 Task: Create New Customer with Customer Name: Mughlai Fine Indian Cuisine, Billing Address Line1: 3519 Cook Hill Road, Billing Address Line2:  Danbury, Billing Address Line3:  Connecticut 06810
Action: Mouse moved to (188, 40)
Screenshot: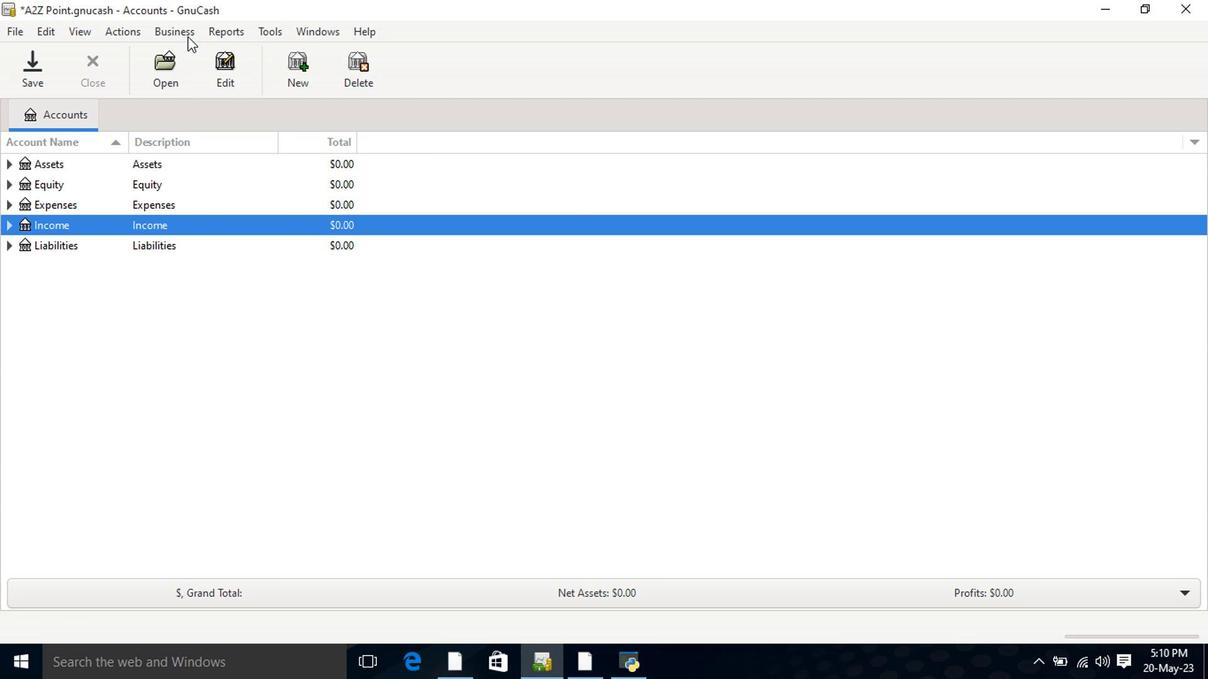 
Action: Mouse pressed left at (188, 40)
Screenshot: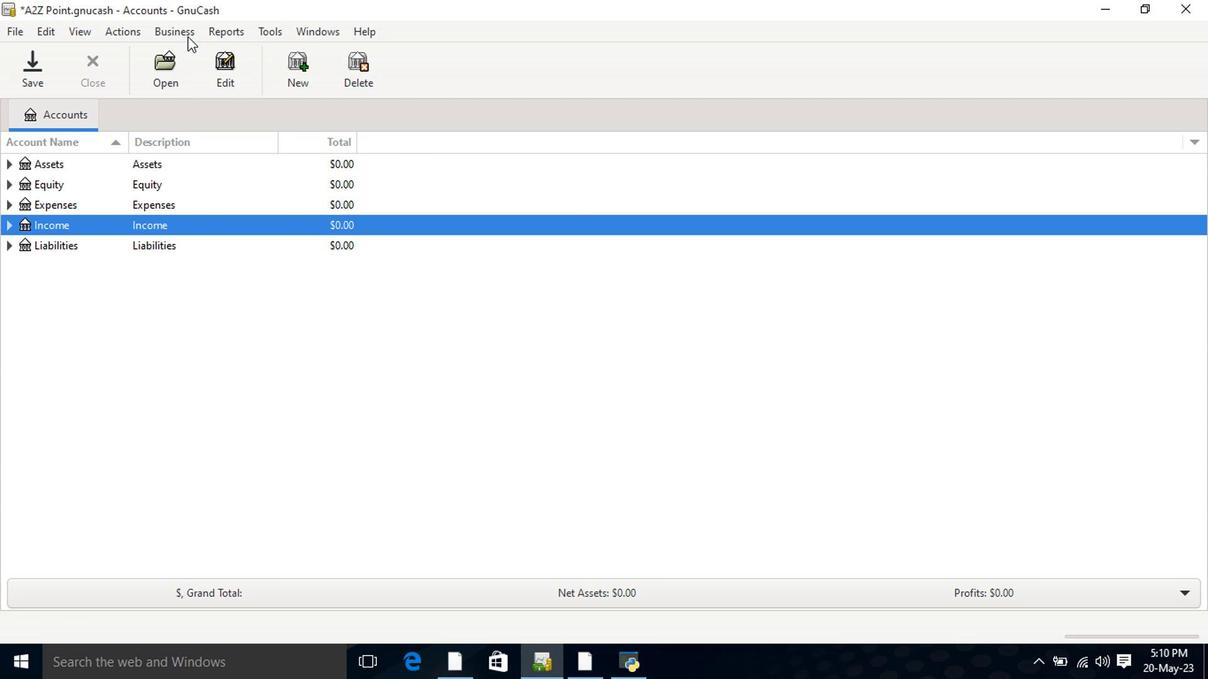
Action: Mouse moved to (350, 76)
Screenshot: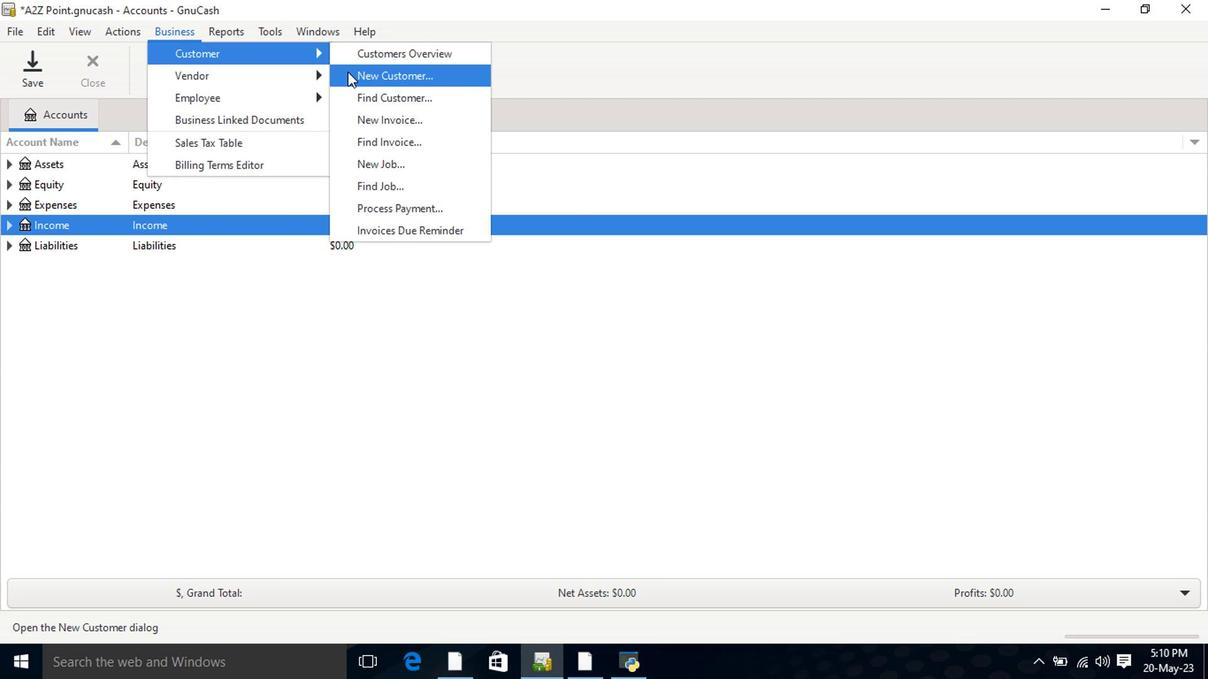 
Action: Mouse pressed left at (350, 76)
Screenshot: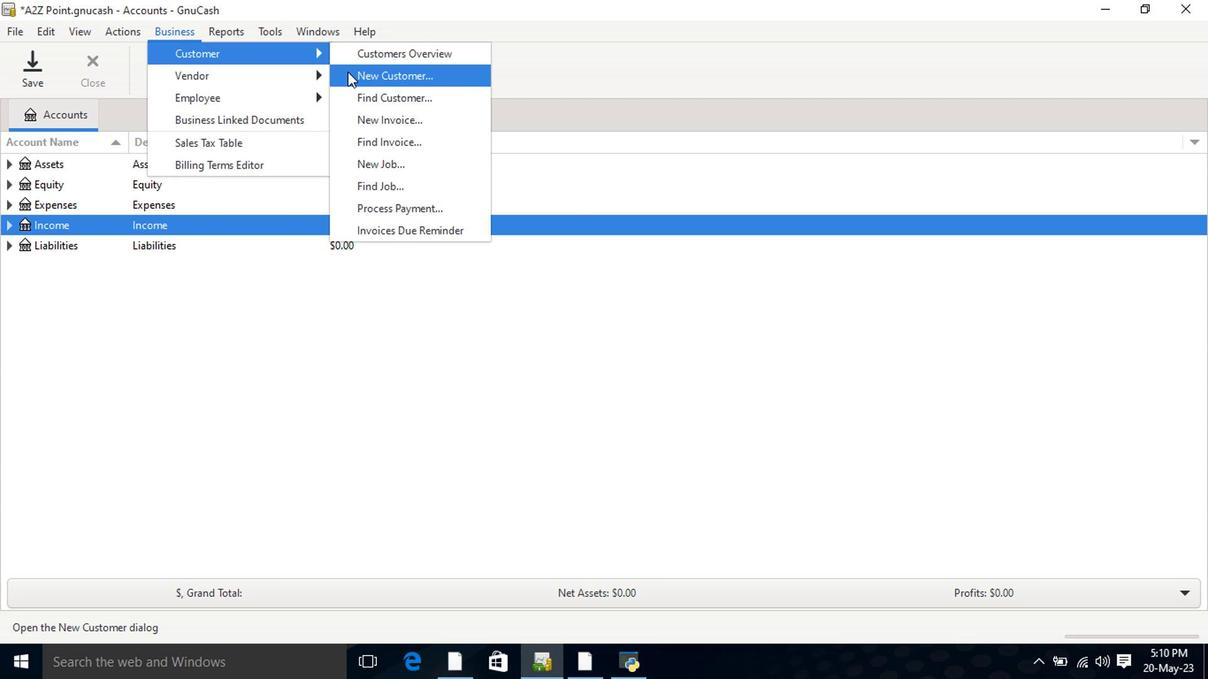 
Action: Mouse moved to (497, 176)
Screenshot: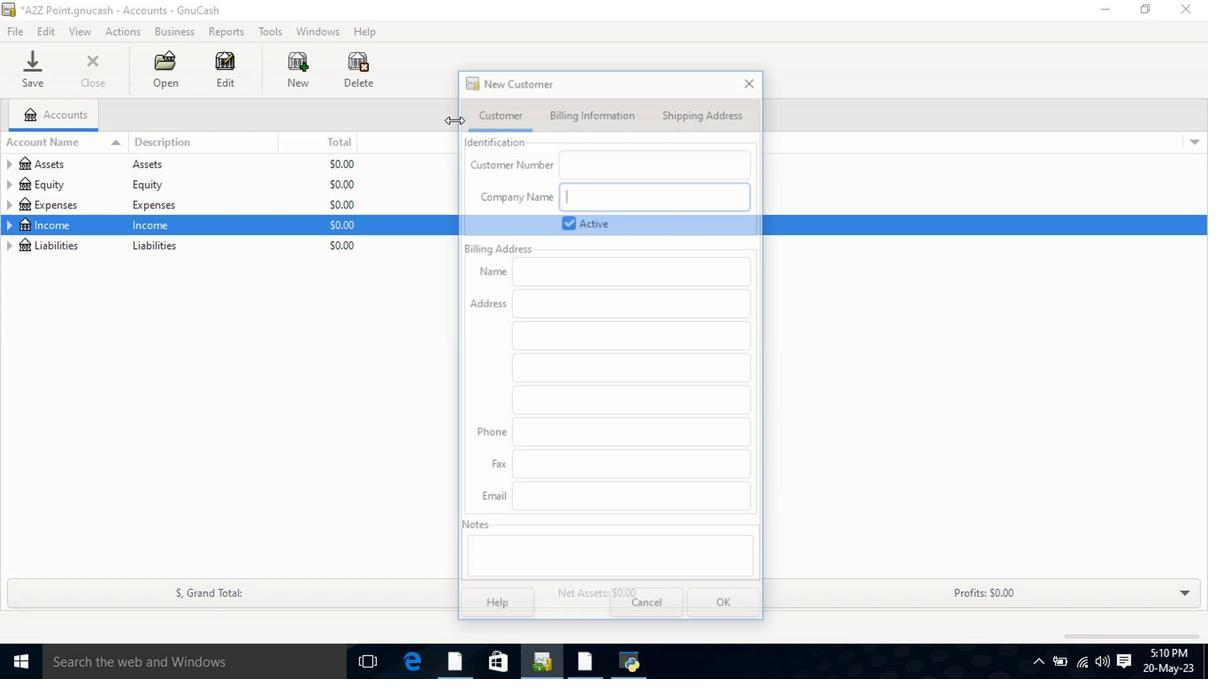 
Action: Key pressed <Key.shift>muglai<Key.space><Key.shift>Fine<Key.space><Key.shift>Indian<Key.space><Key.shift>Cuisine<Key.tab><Key.tab><Key.tab>3519<Key.space><Key.shift>Cook<Key.space><Key.shift>Hill<Key.space><Key.shift>Road<Key.tab><Key.shift><Key.shift>Danburry<Key.backspace><Key.backspace>y<Key.tab>Connecticut<Key.space>06810
Screenshot: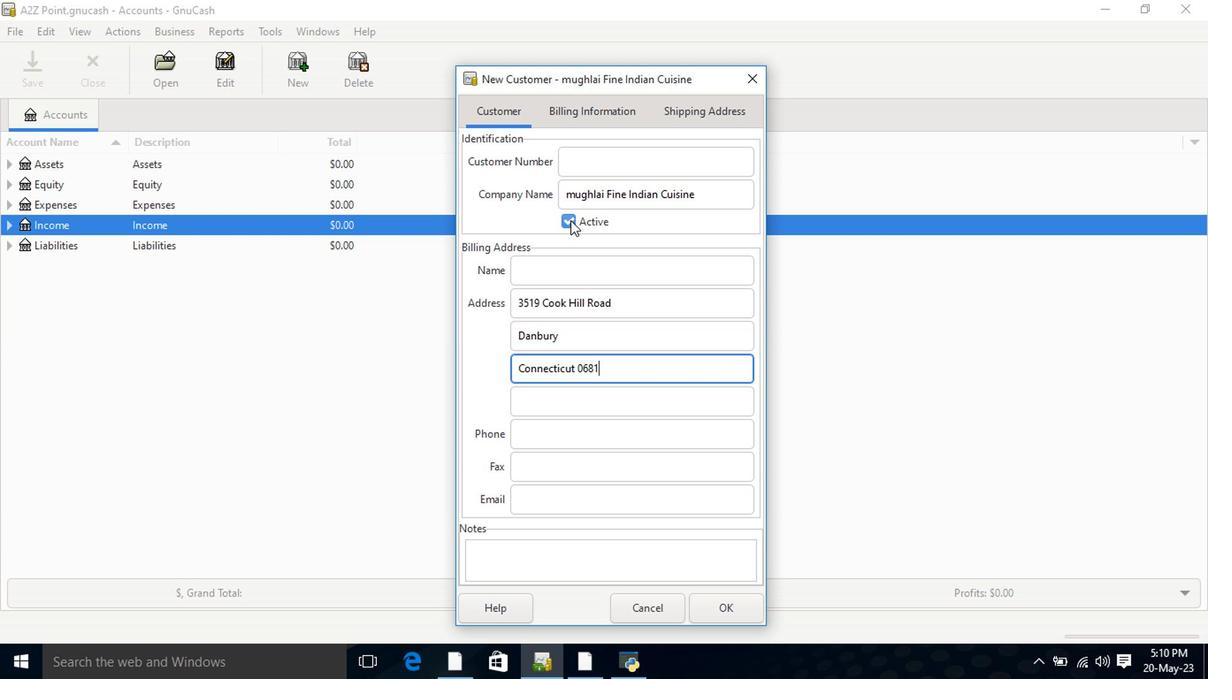 
Action: Mouse moved to (727, 604)
Screenshot: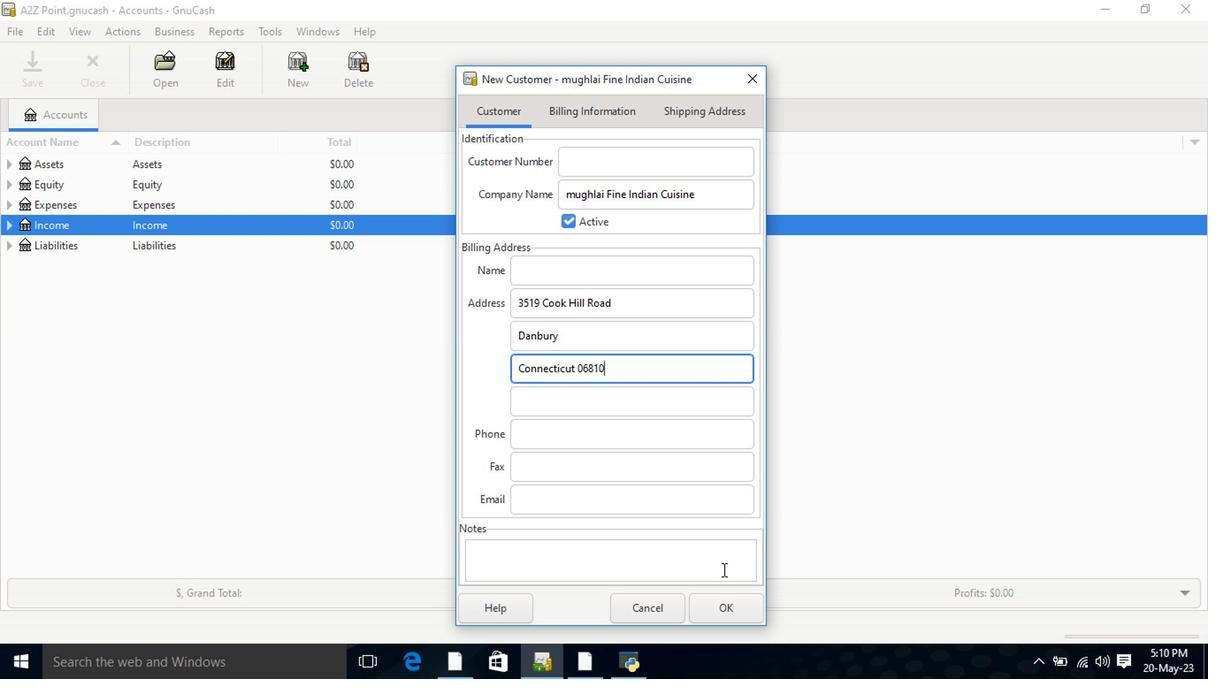 
Action: Mouse pressed left at (727, 604)
Screenshot: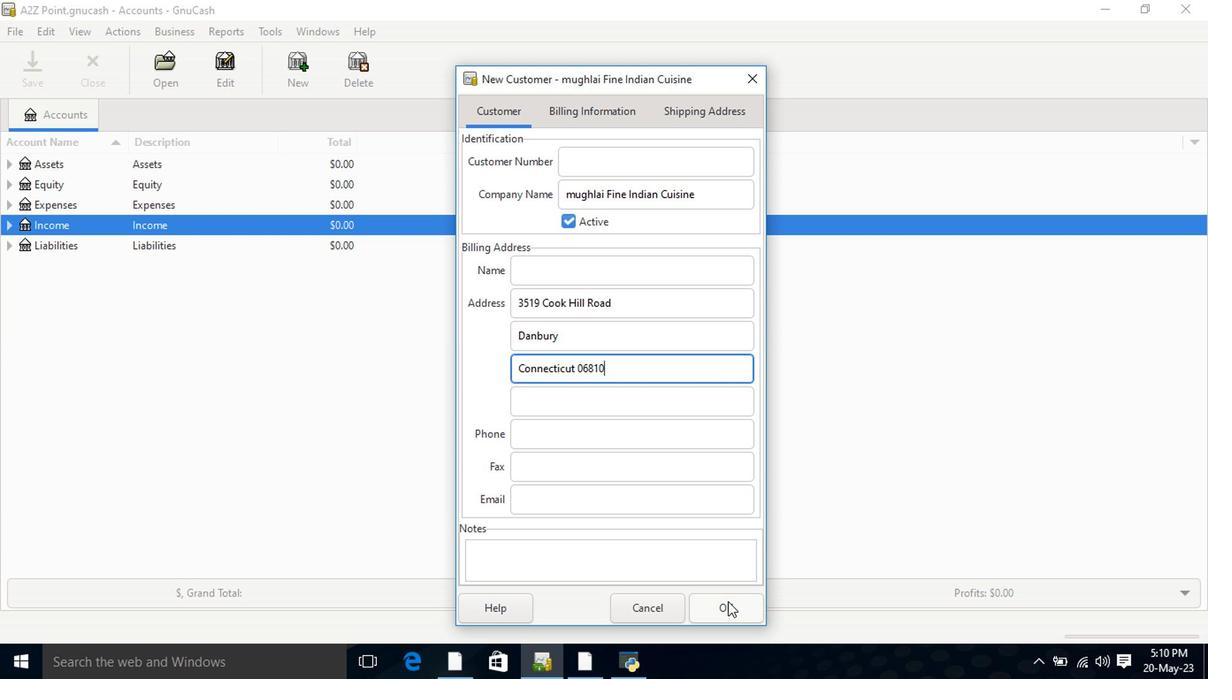 
Action: Mouse moved to (725, 604)
Screenshot: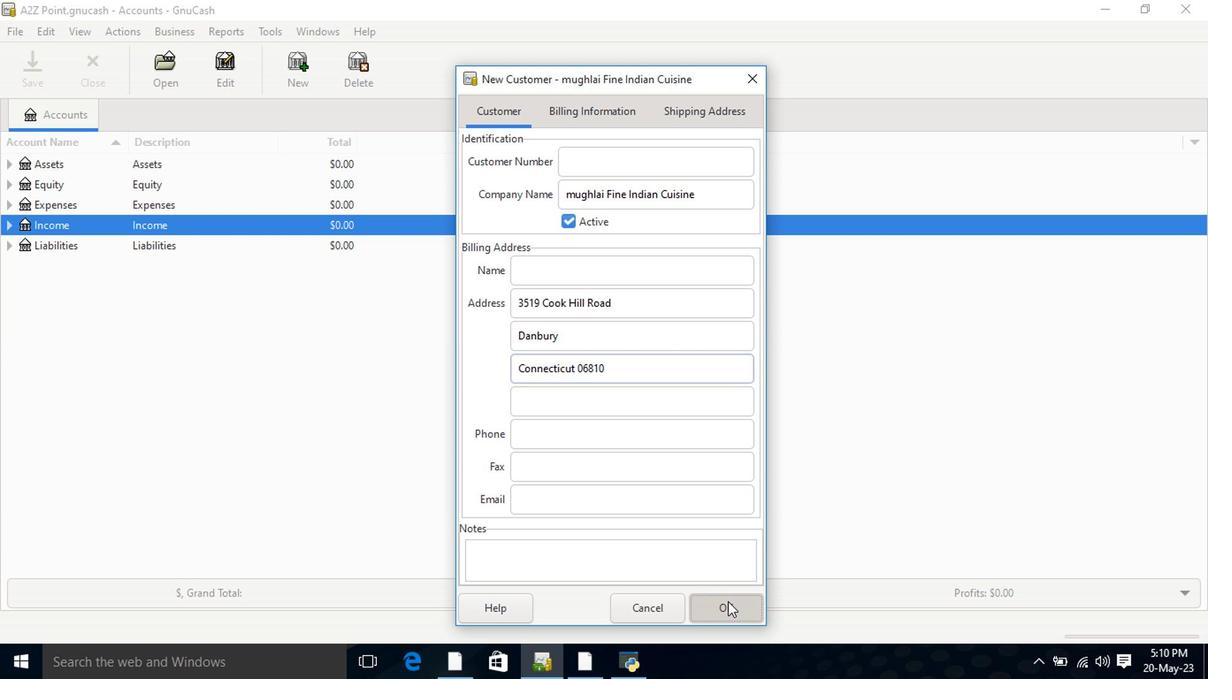 
